 Task: In the  document essay.rtf. Insert footer and write 'www.lunaTech.com'. Find the word using Dictionary 'Moment' Use the tool word Count and display word count while typing
Action: Mouse moved to (166, 78)
Screenshot: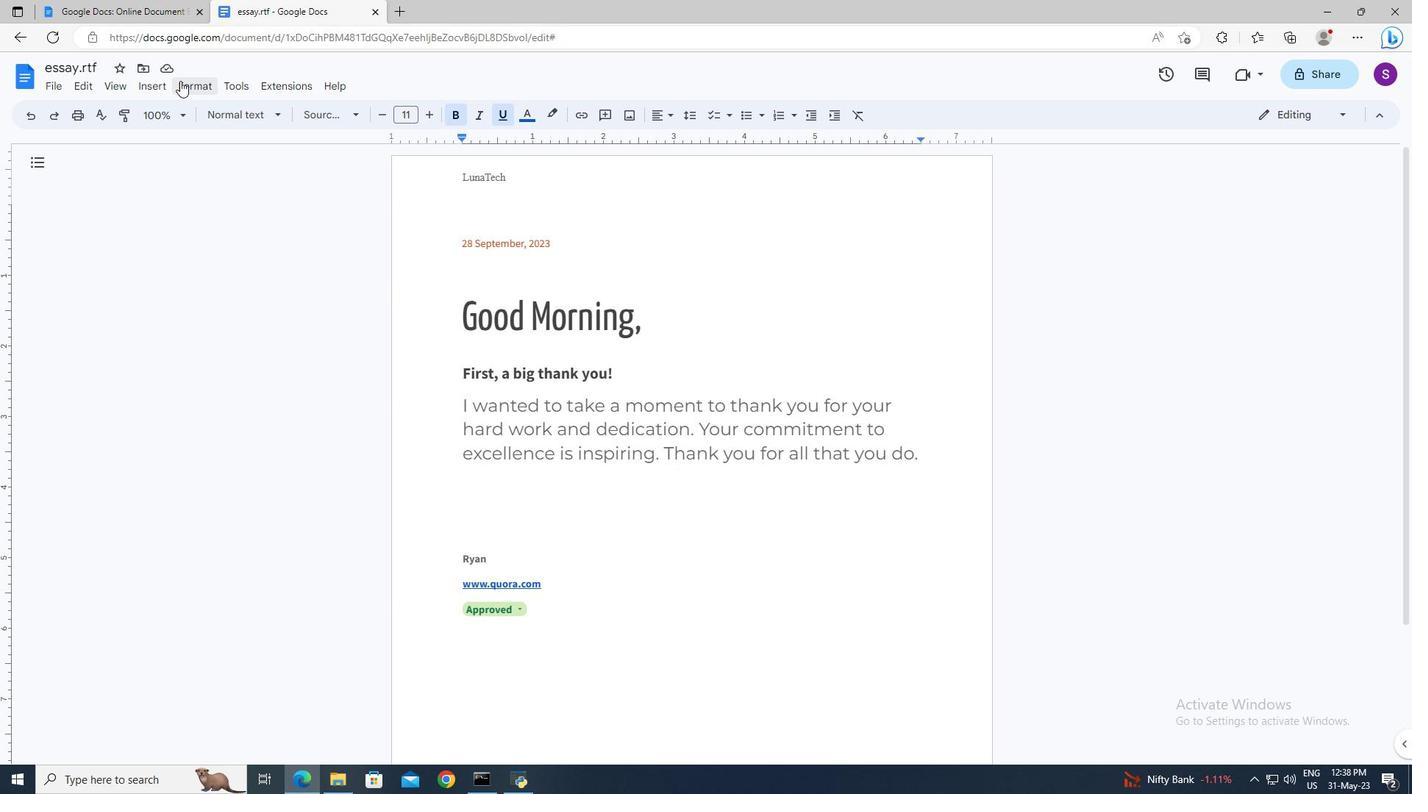 
Action: Mouse pressed left at (166, 78)
Screenshot: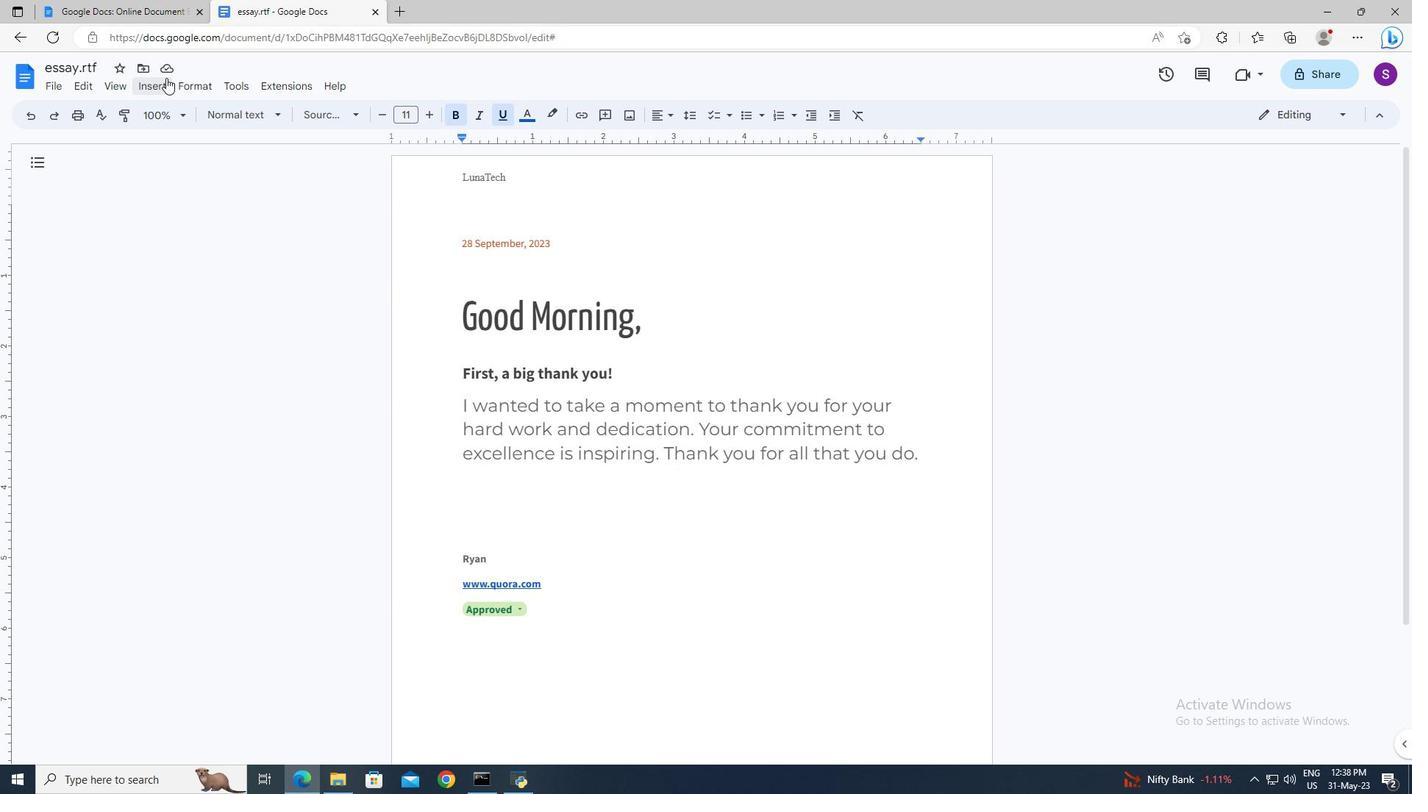 
Action: Mouse moved to (394, 476)
Screenshot: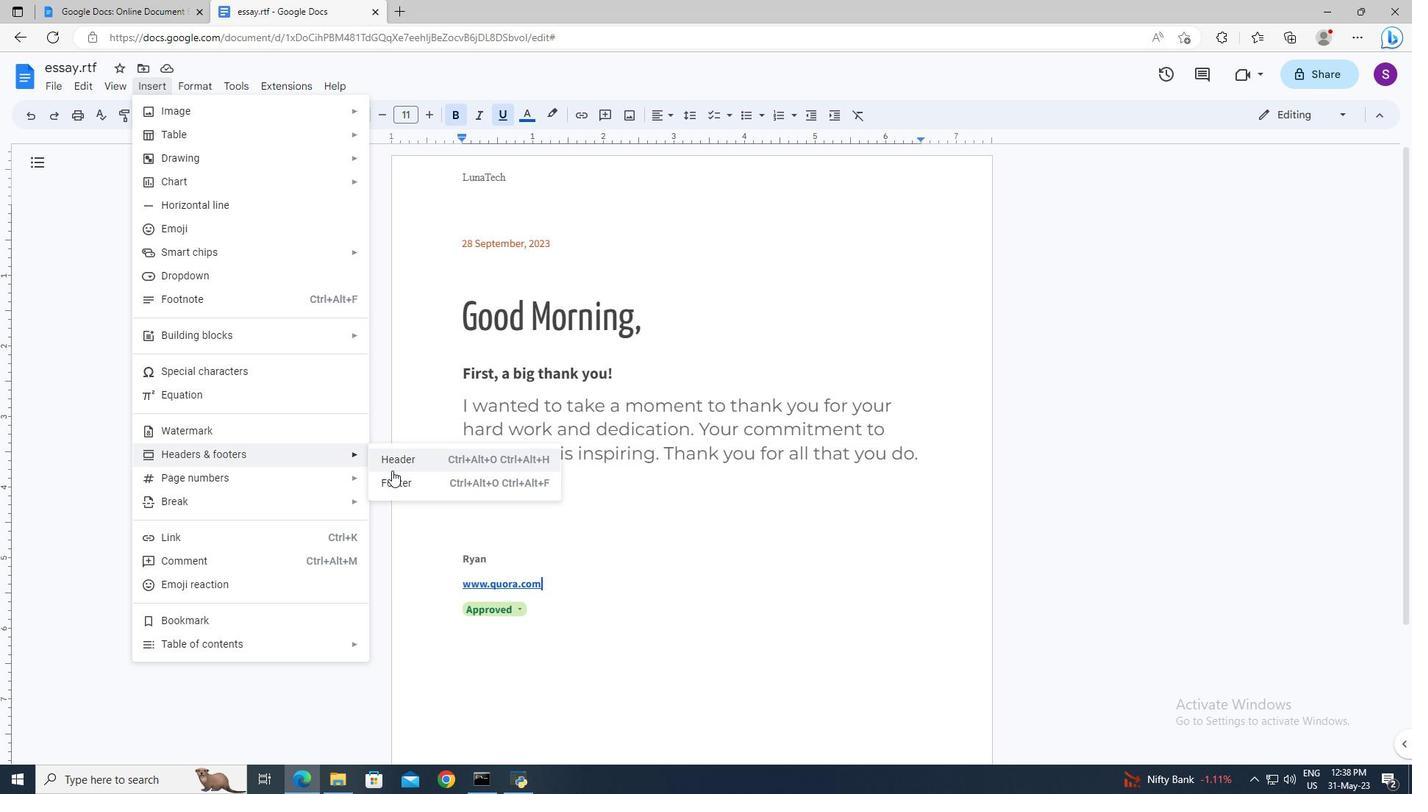 
Action: Mouse pressed left at (394, 476)
Screenshot: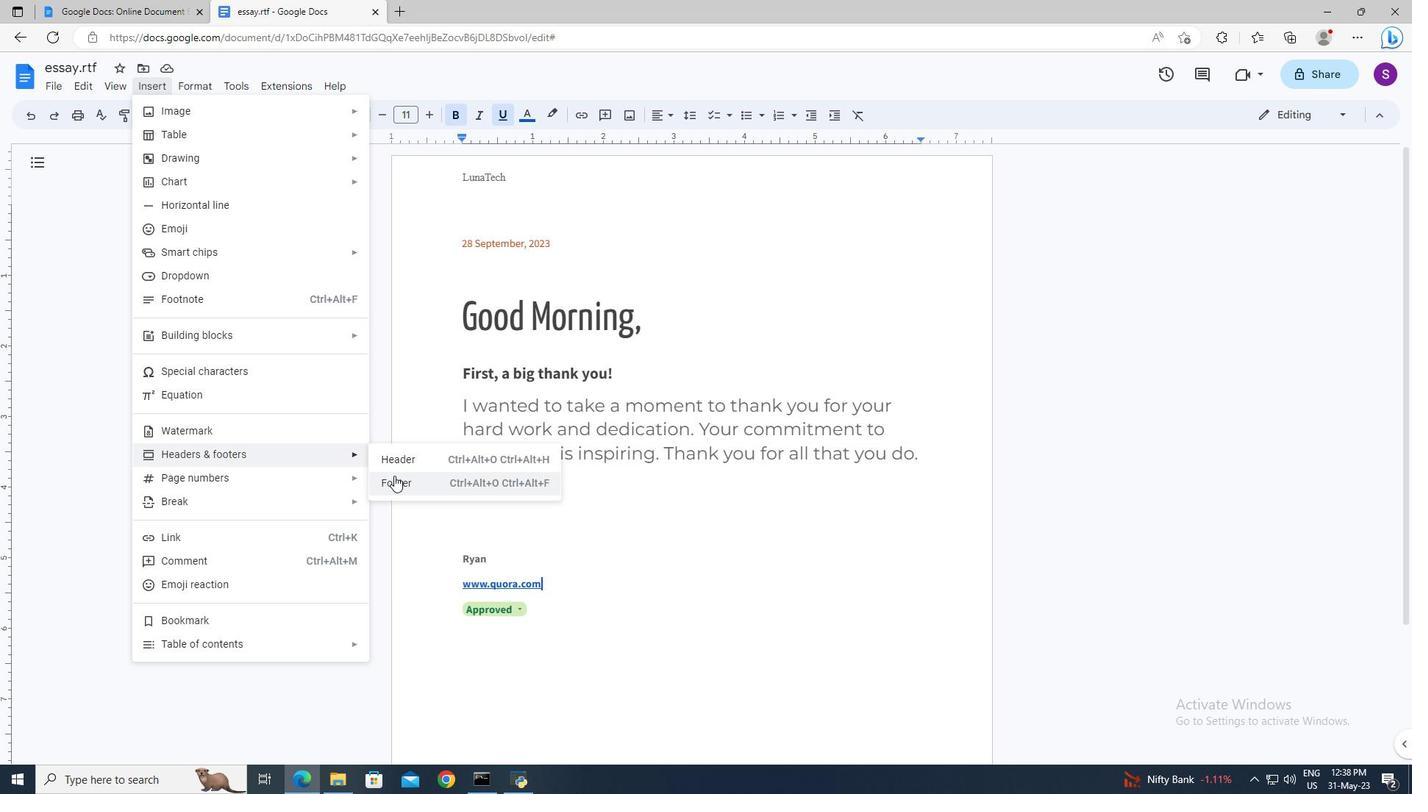 
Action: Mouse moved to (390, 475)
Screenshot: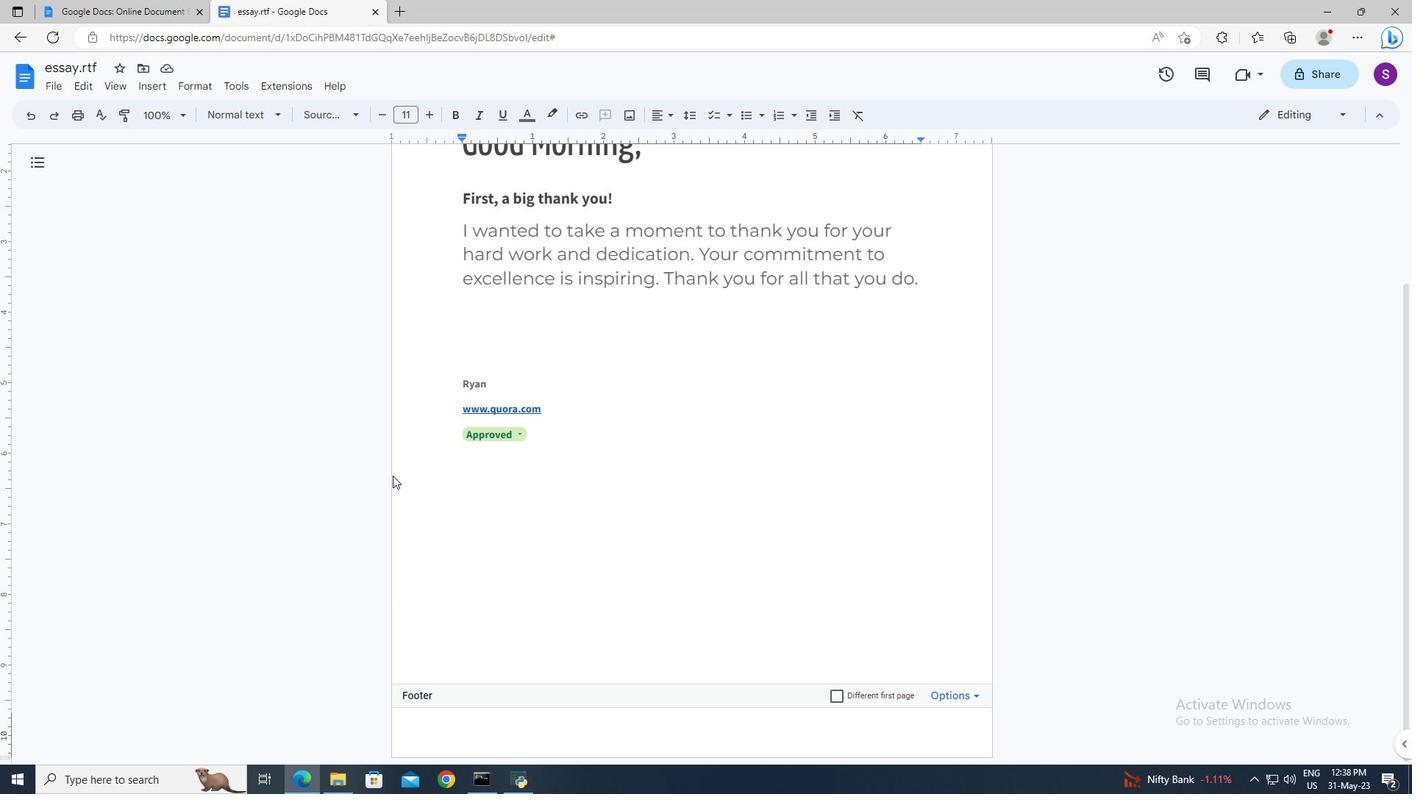 
Action: Key pressed www.luna<Key.shift>Tech.com
Screenshot: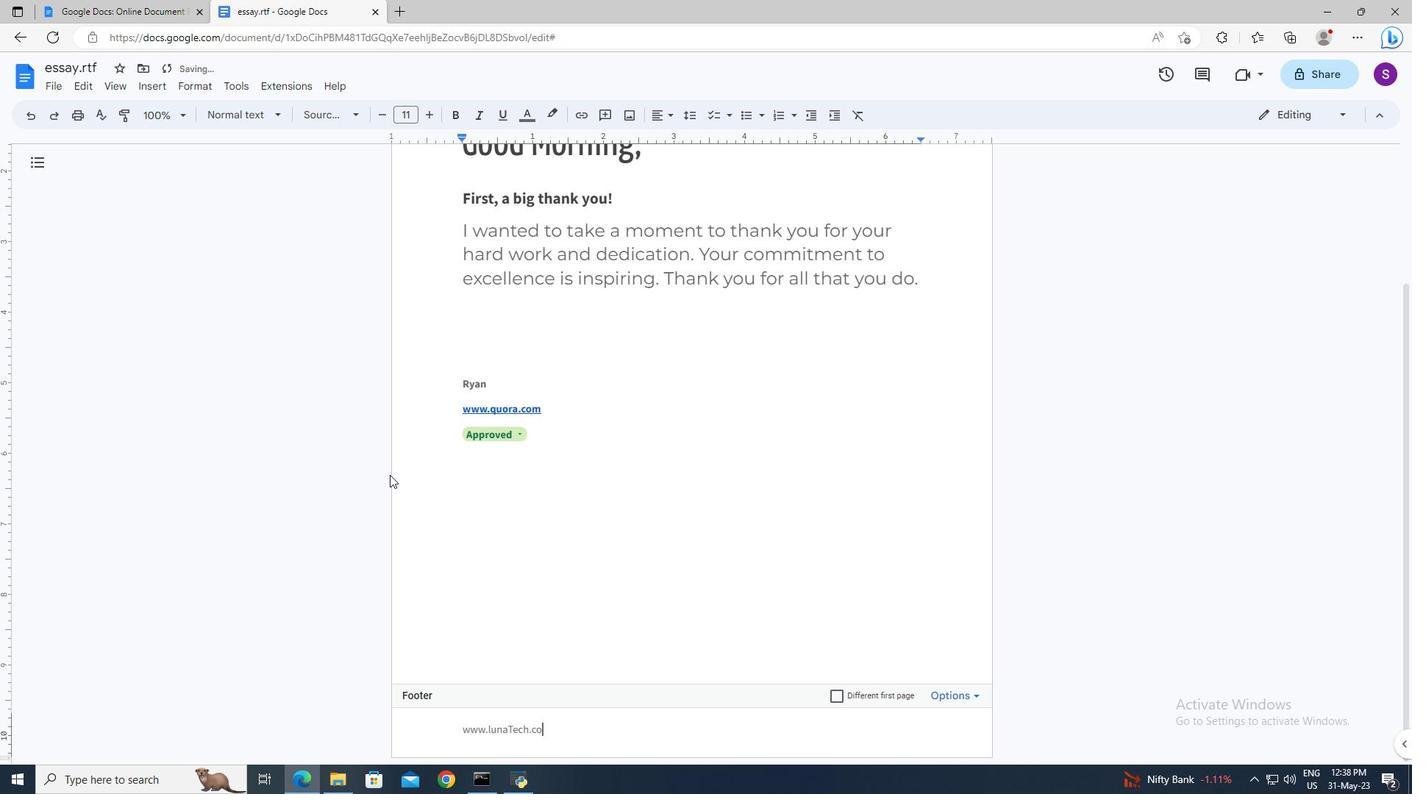
Action: Mouse moved to (456, 460)
Screenshot: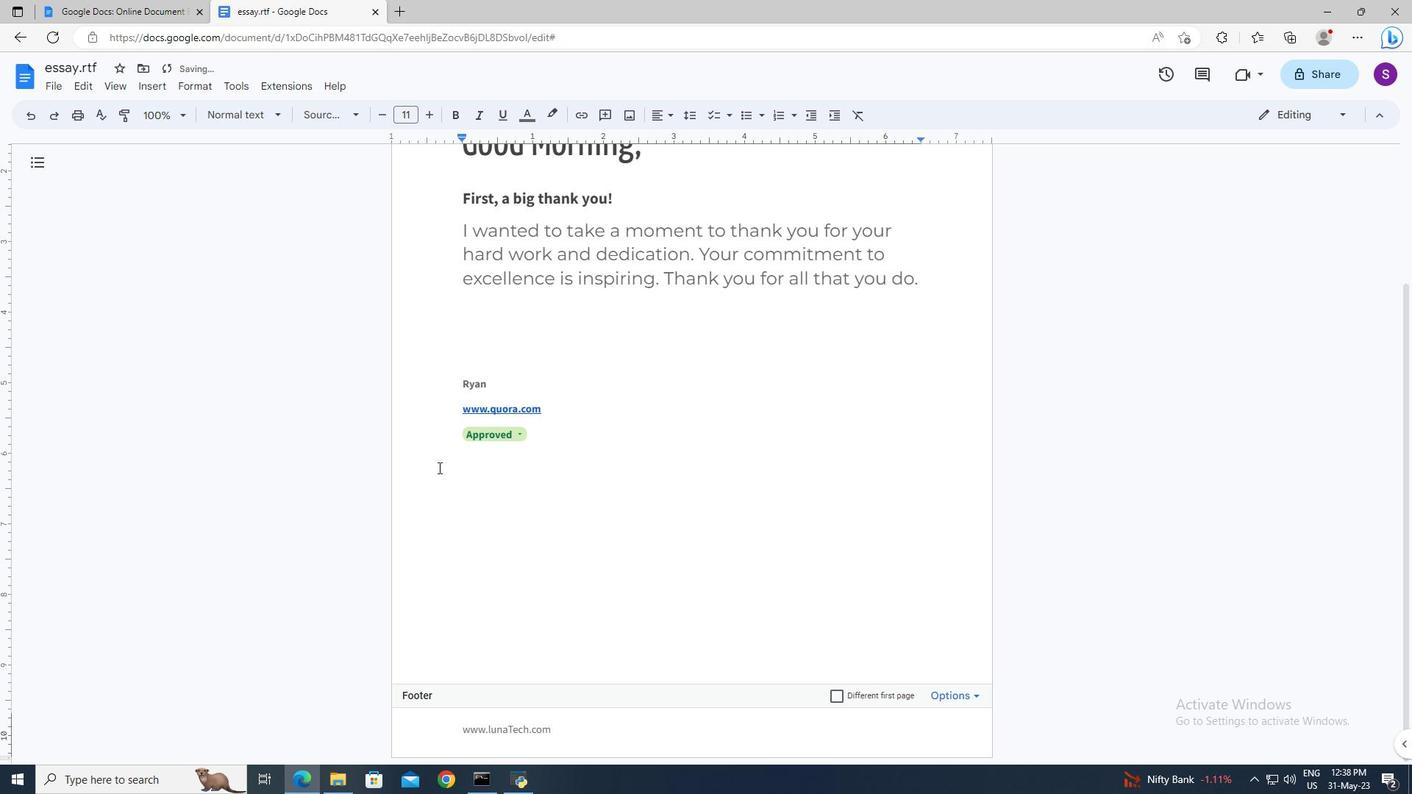 
Action: Mouse scrolled (456, 461) with delta (0, 0)
Screenshot: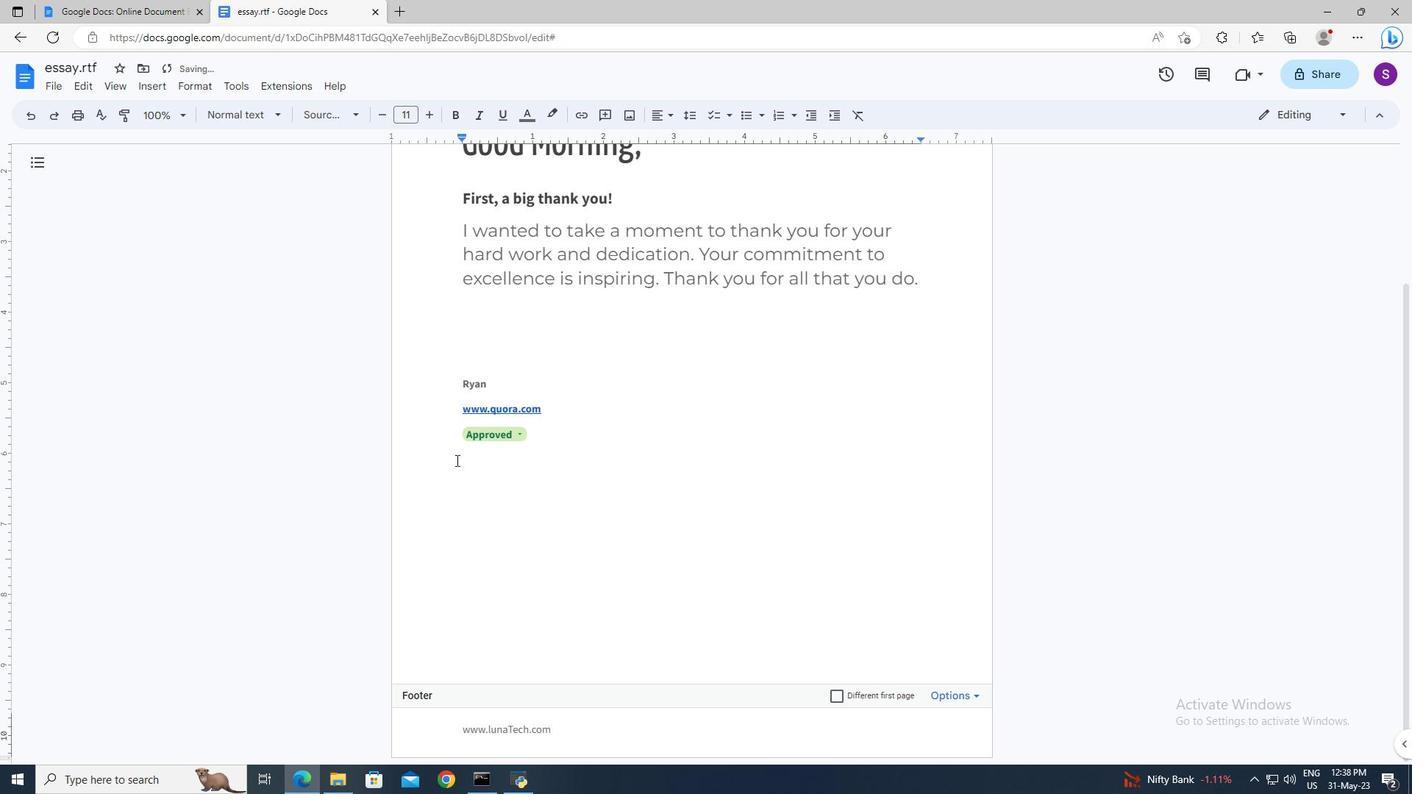 
Action: Mouse scrolled (456, 461) with delta (0, 0)
Screenshot: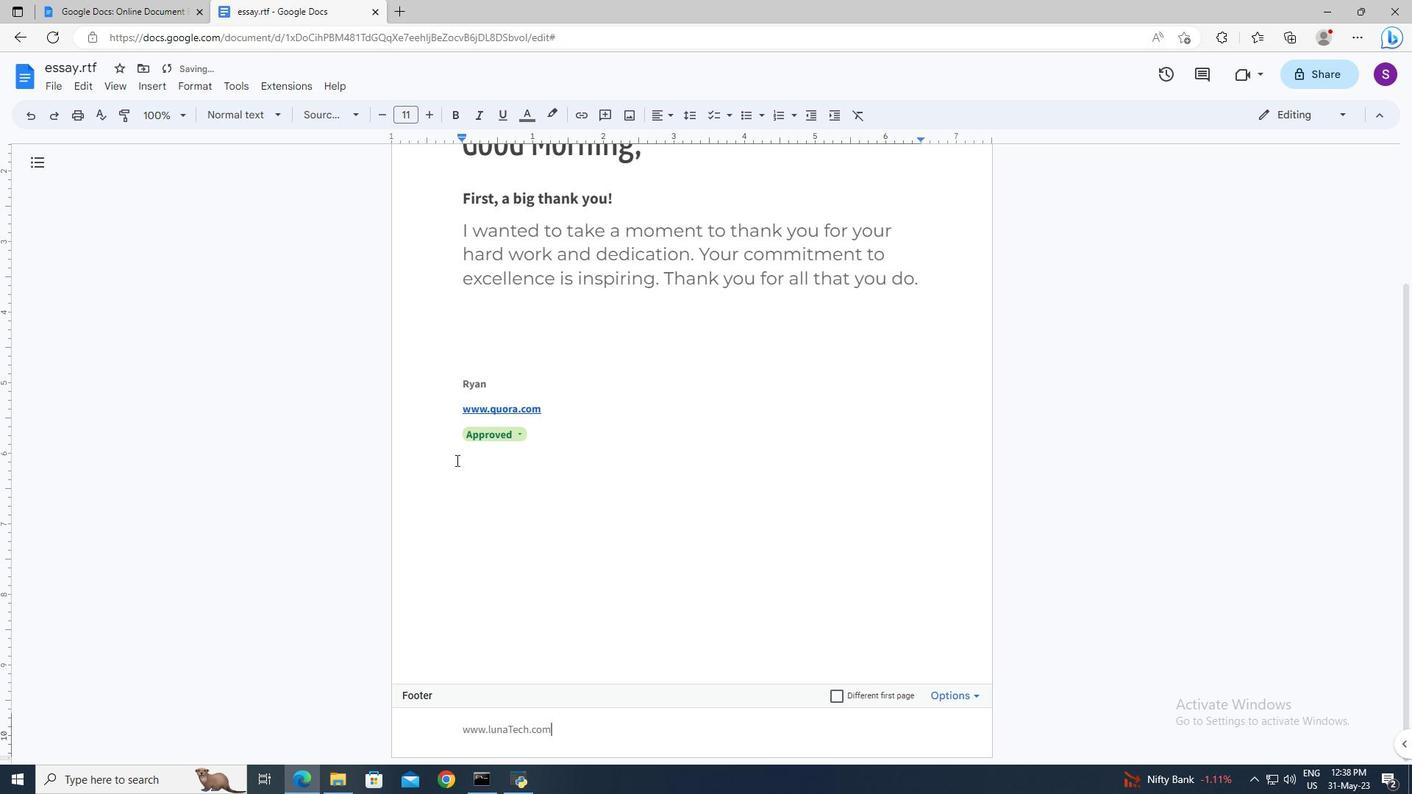 
Action: Mouse moved to (443, 416)
Screenshot: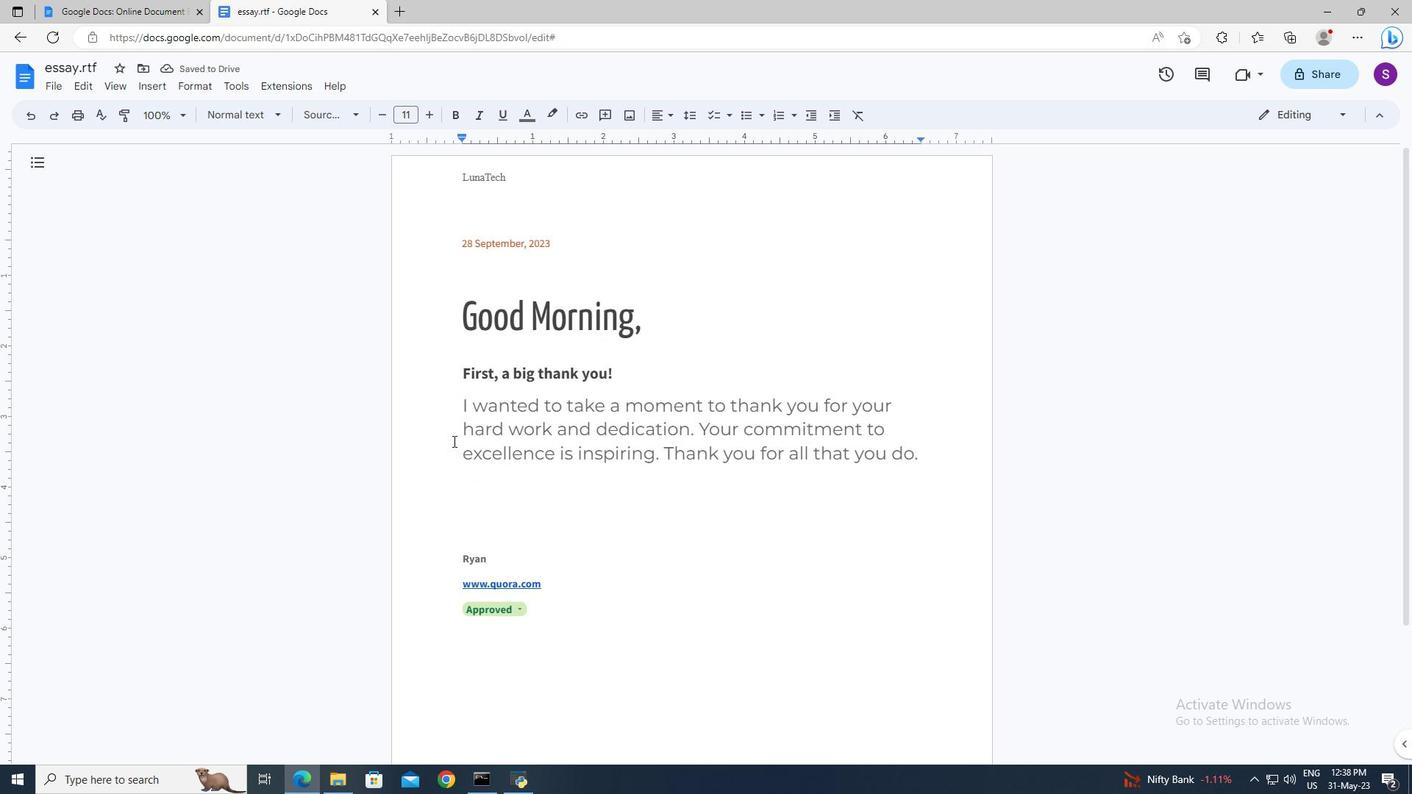 
Action: Mouse pressed left at (443, 416)
Screenshot: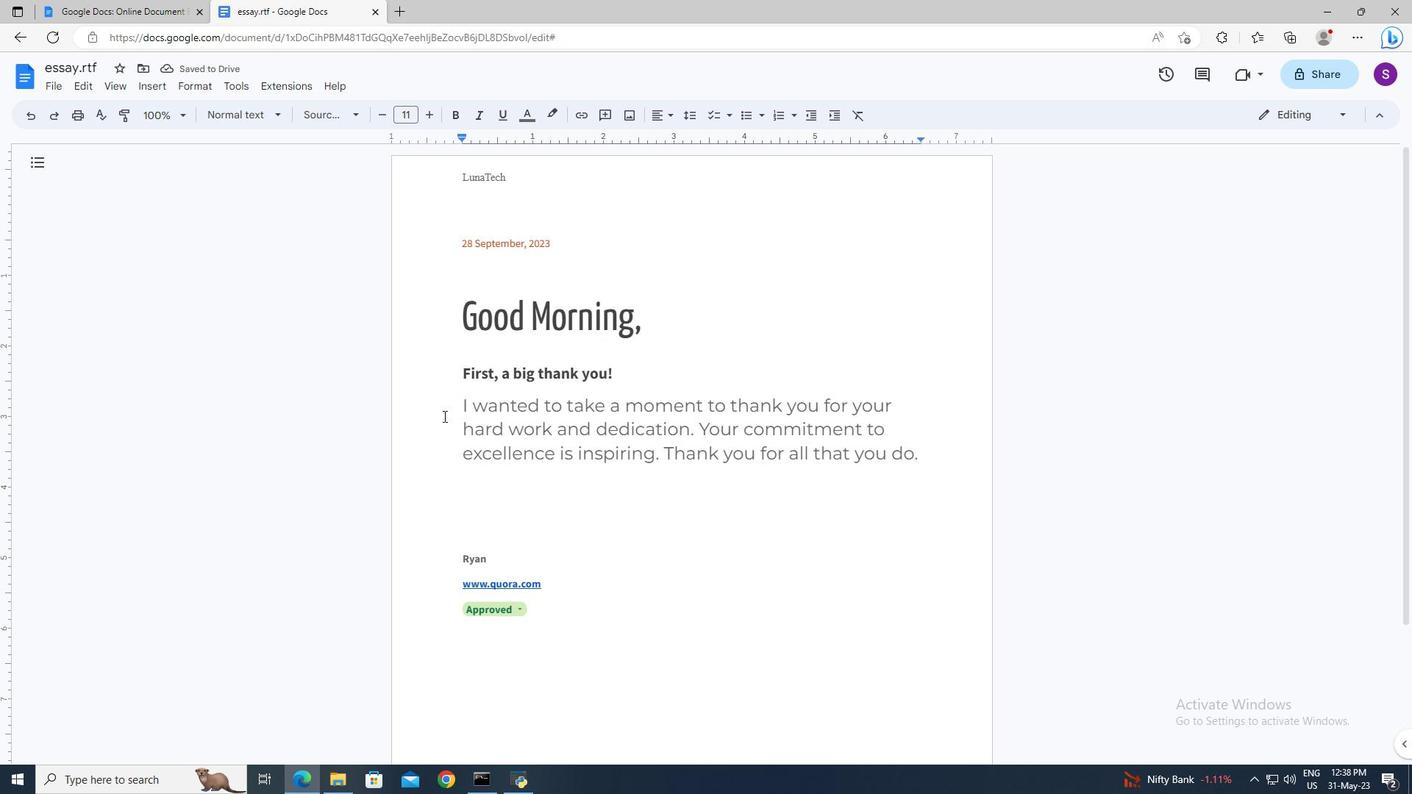 
Action: Mouse moved to (243, 91)
Screenshot: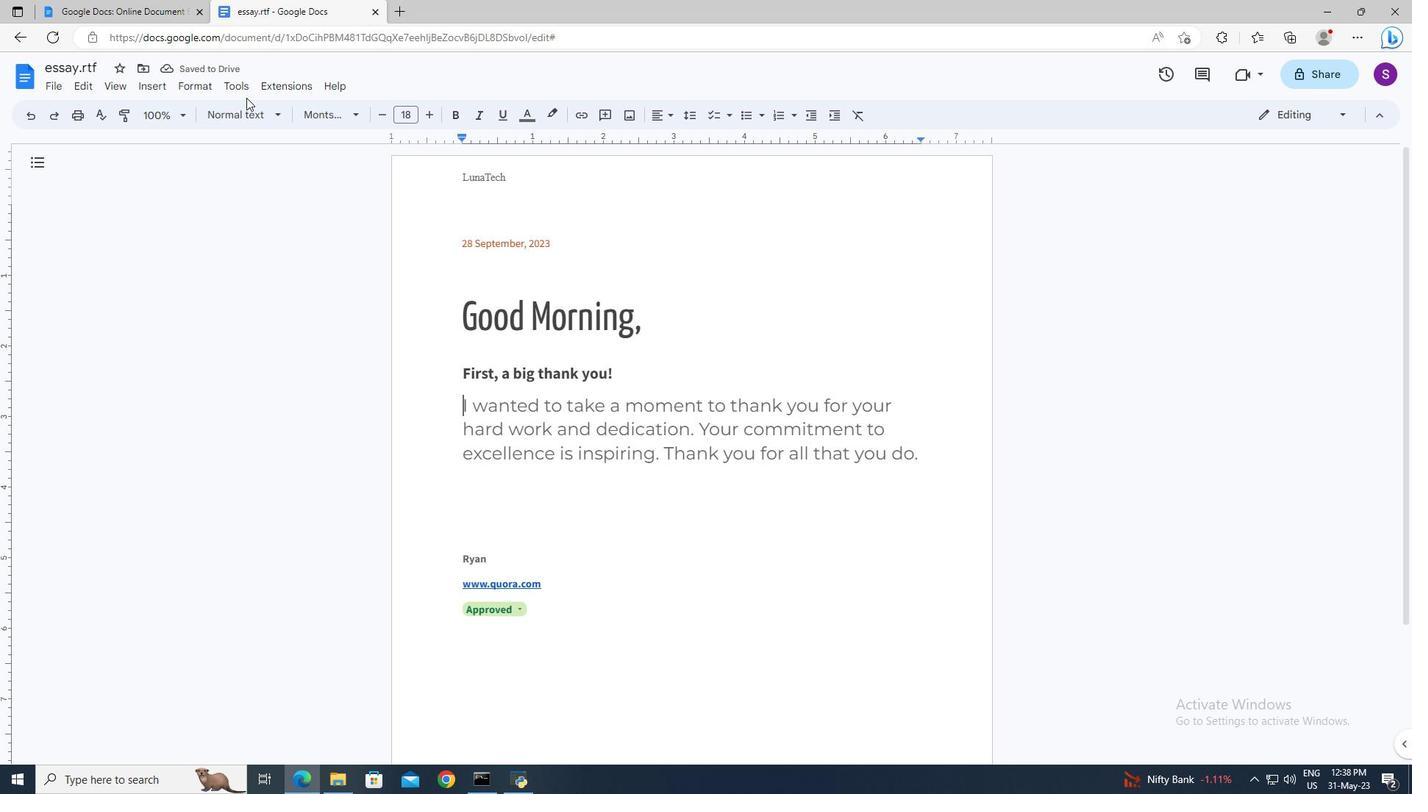 
Action: Mouse pressed left at (243, 91)
Screenshot: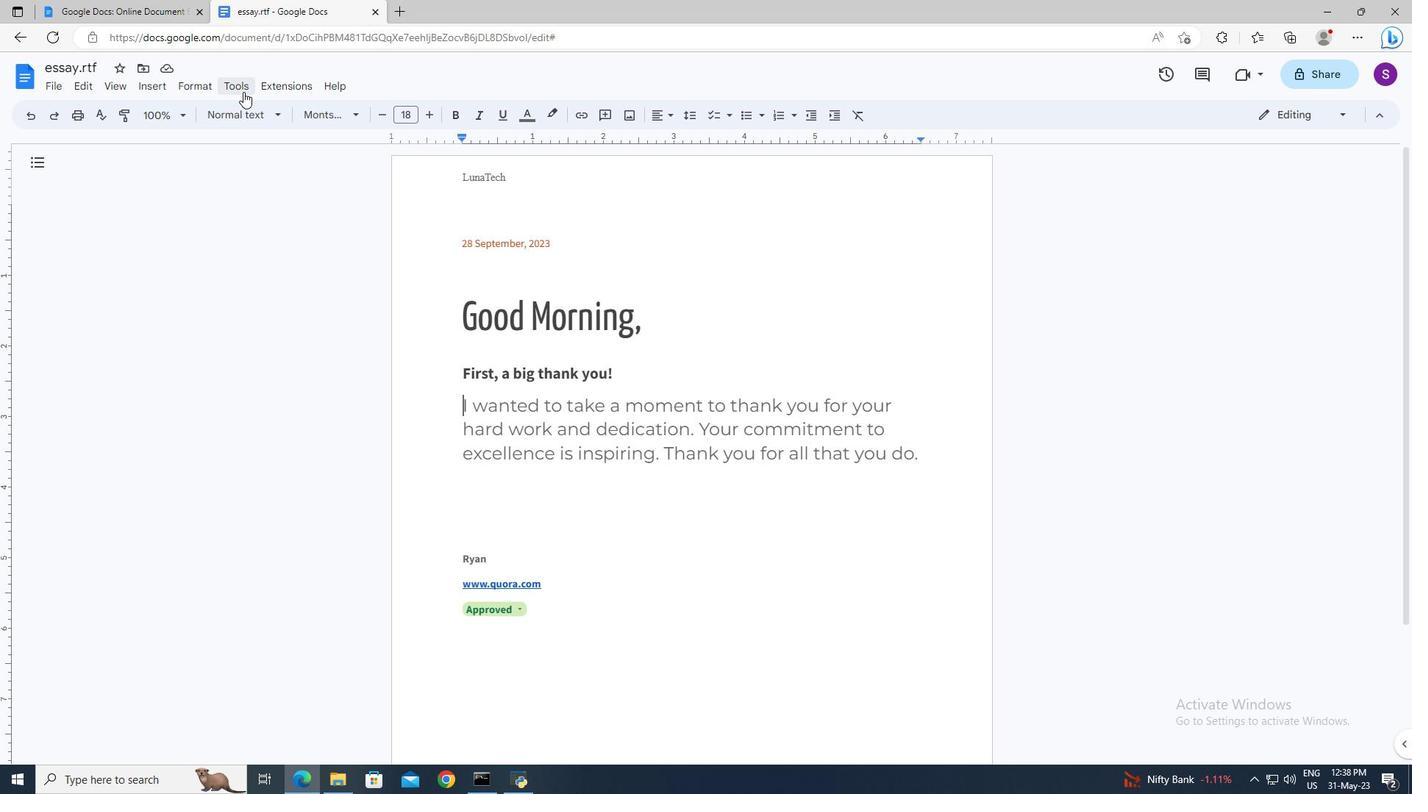 
Action: Mouse moved to (286, 306)
Screenshot: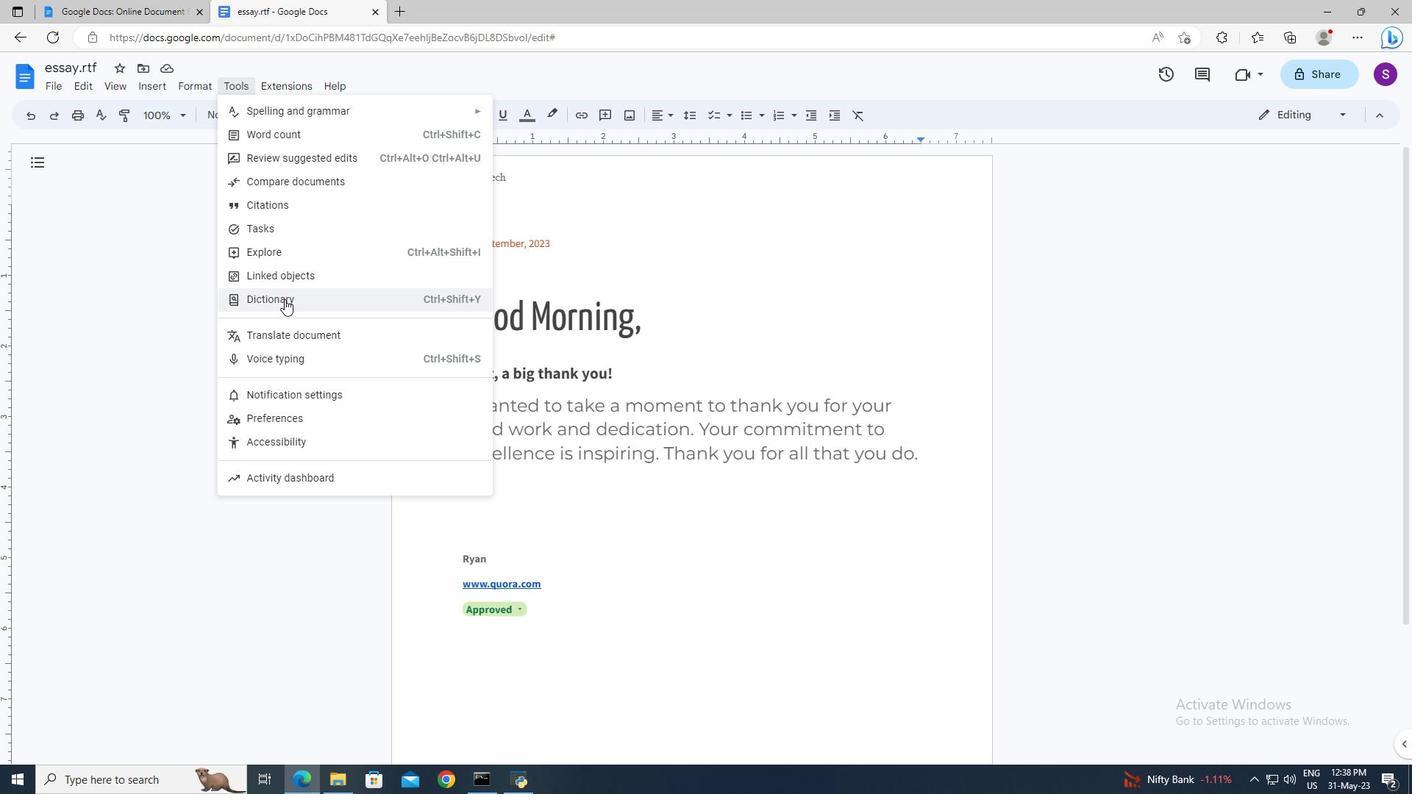 
Action: Mouse pressed left at (286, 306)
Screenshot: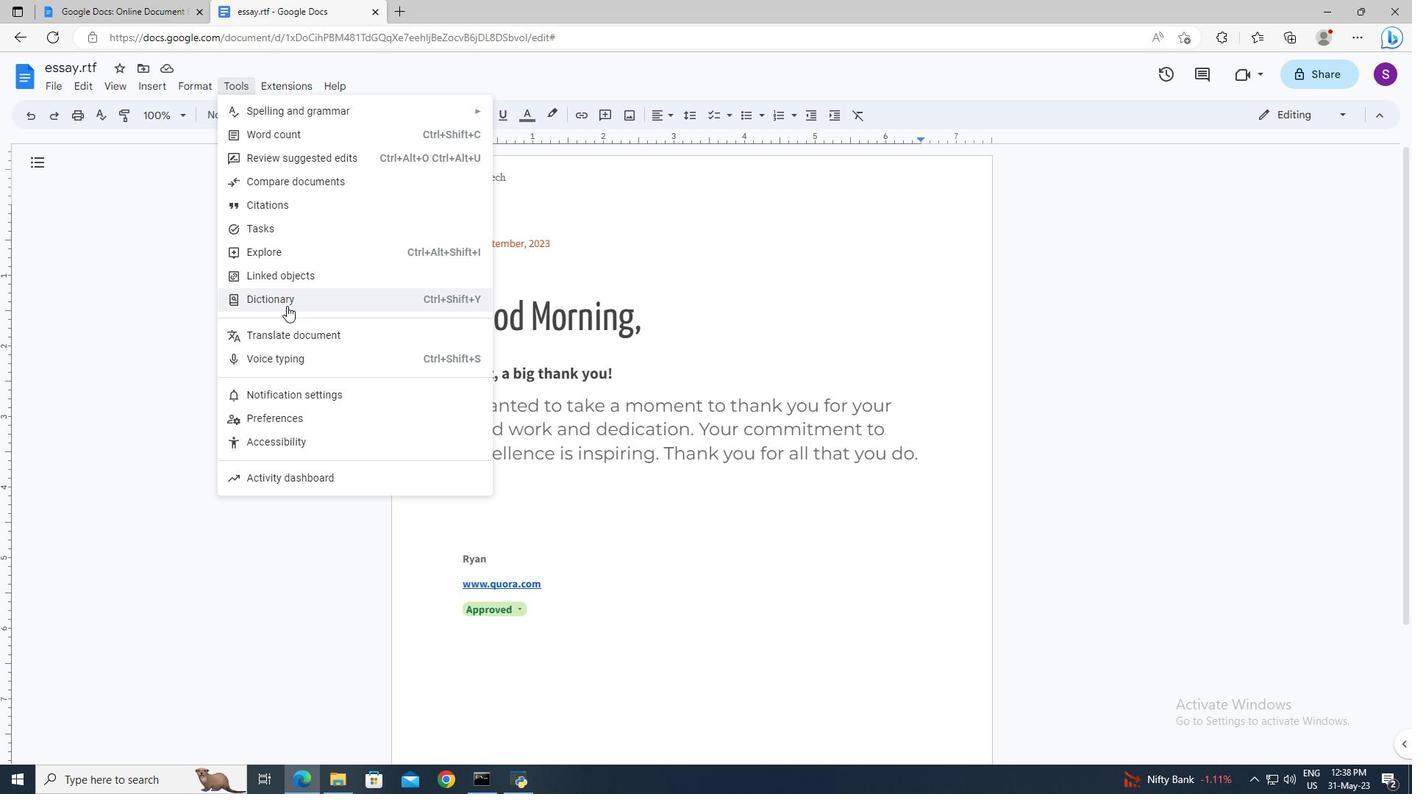 
Action: Mouse moved to (1247, 163)
Screenshot: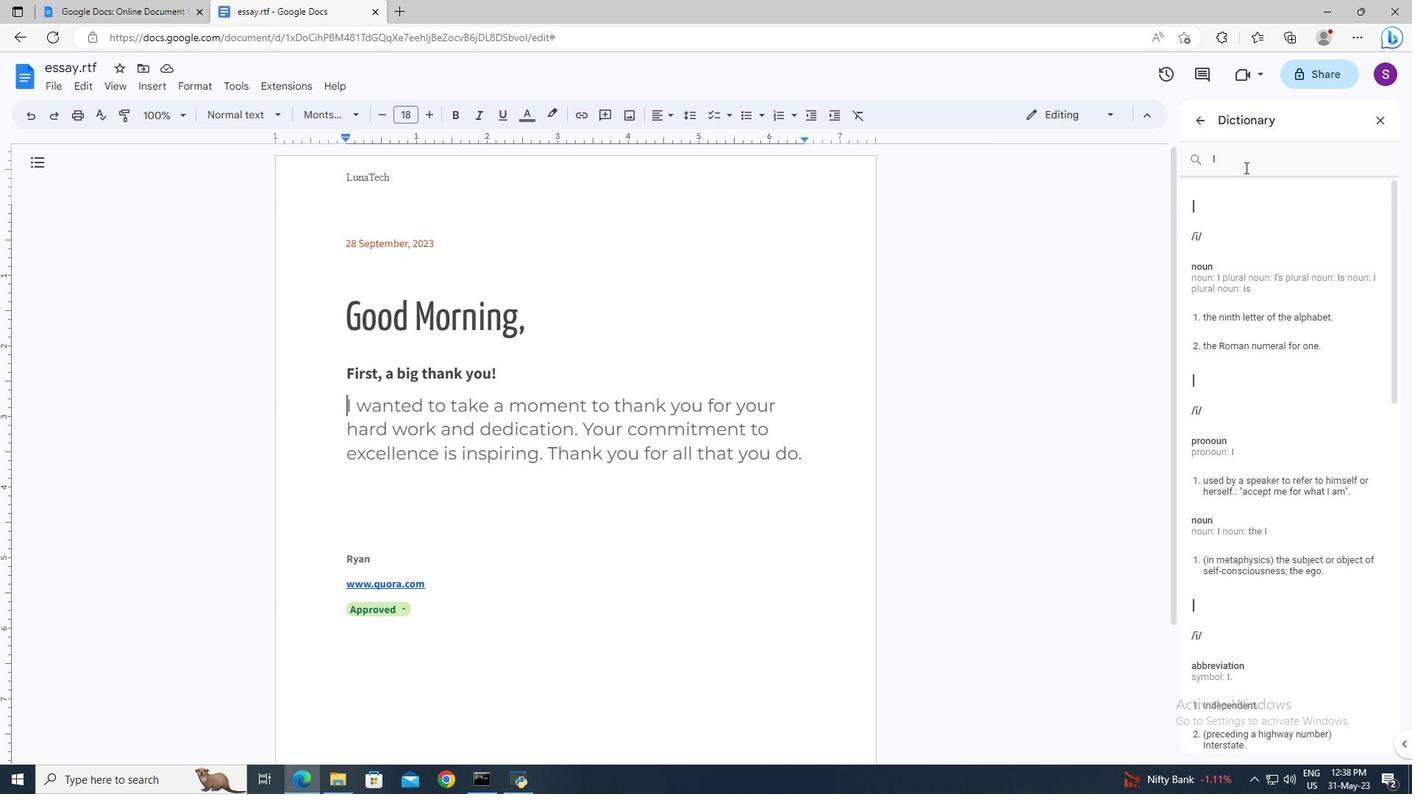 
Action: Mouse pressed left at (1247, 163)
Screenshot: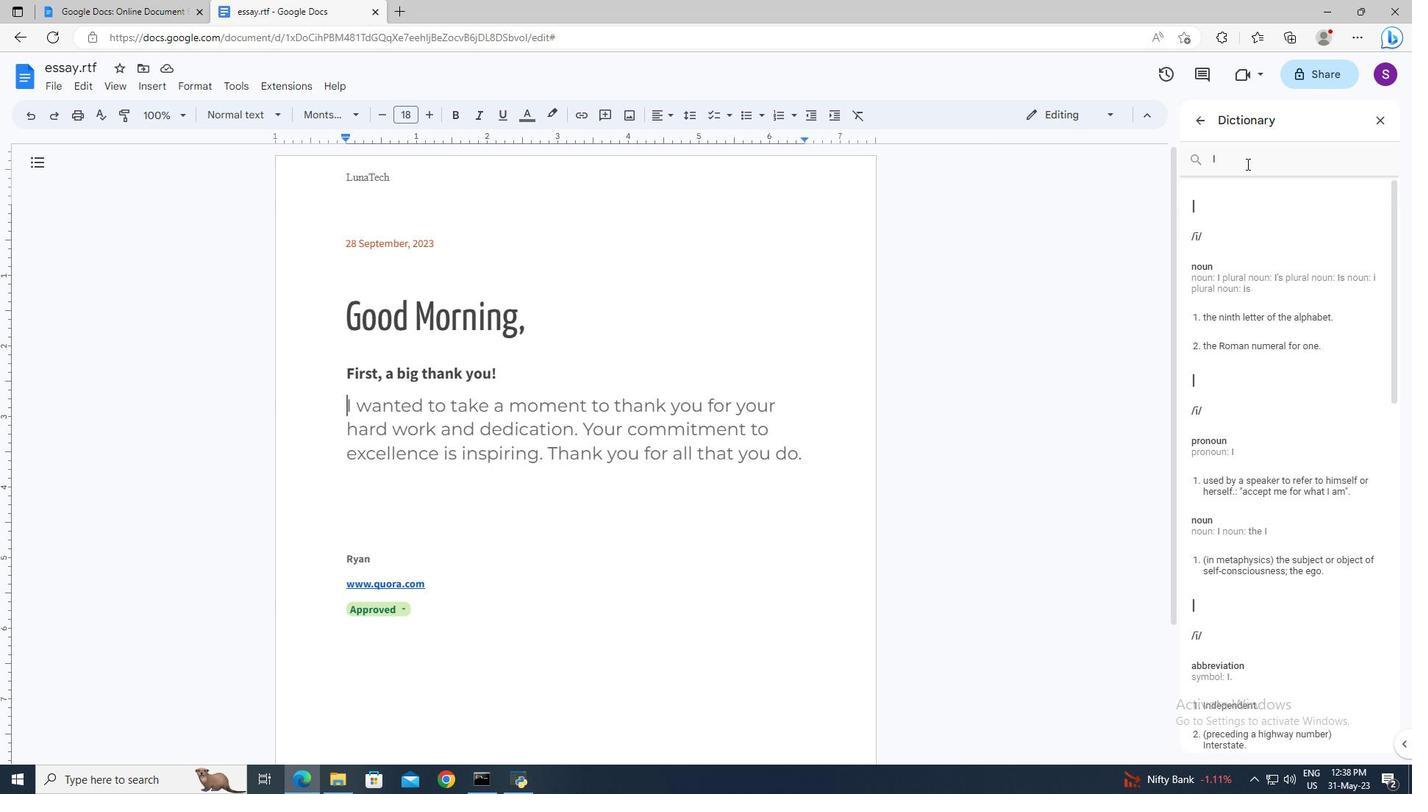 
Action: Key pressed <Key.backspace><Key.shift>Moment<Key.enter>
Screenshot: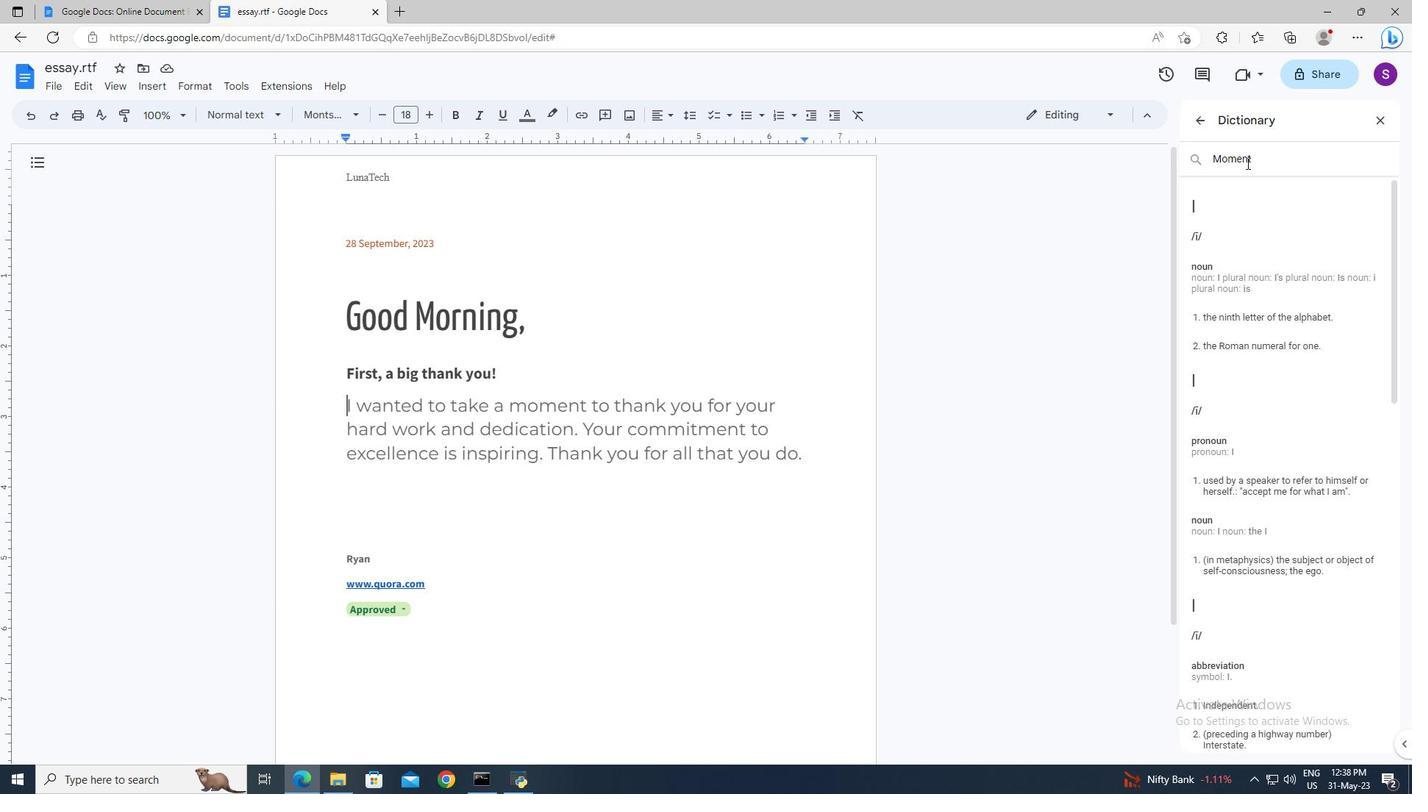 
Action: Mouse moved to (242, 88)
Screenshot: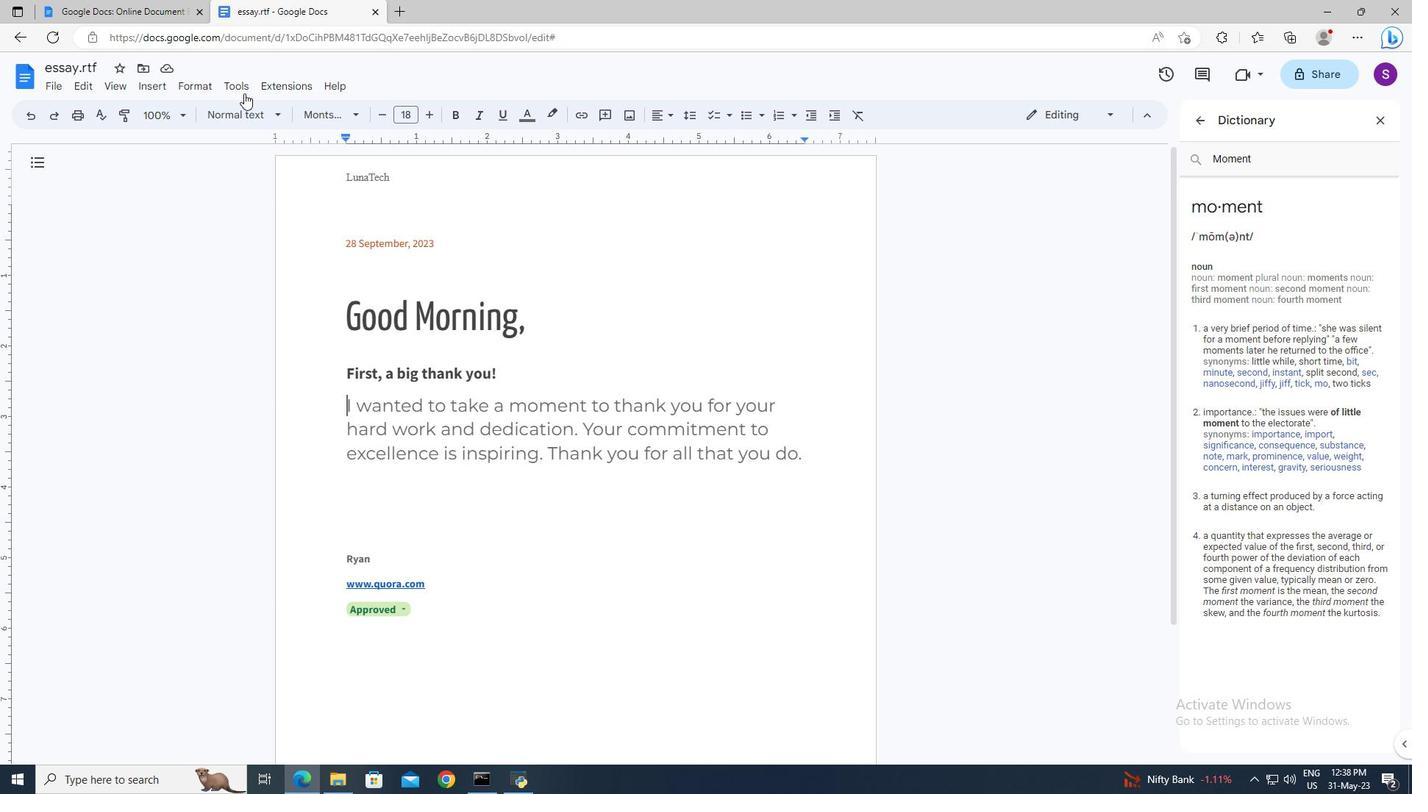 
Action: Mouse pressed left at (242, 88)
Screenshot: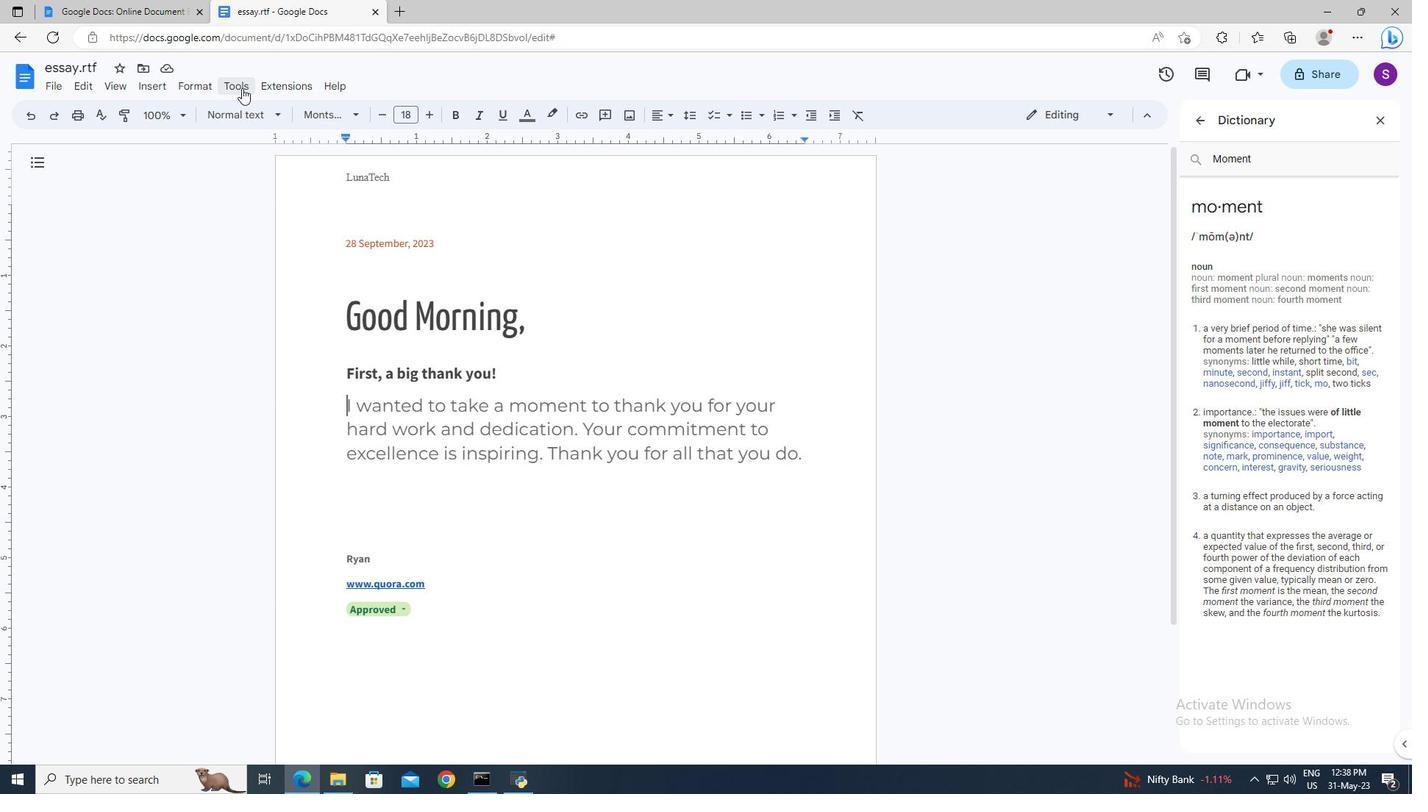 
Action: Mouse moved to (445, 133)
Screenshot: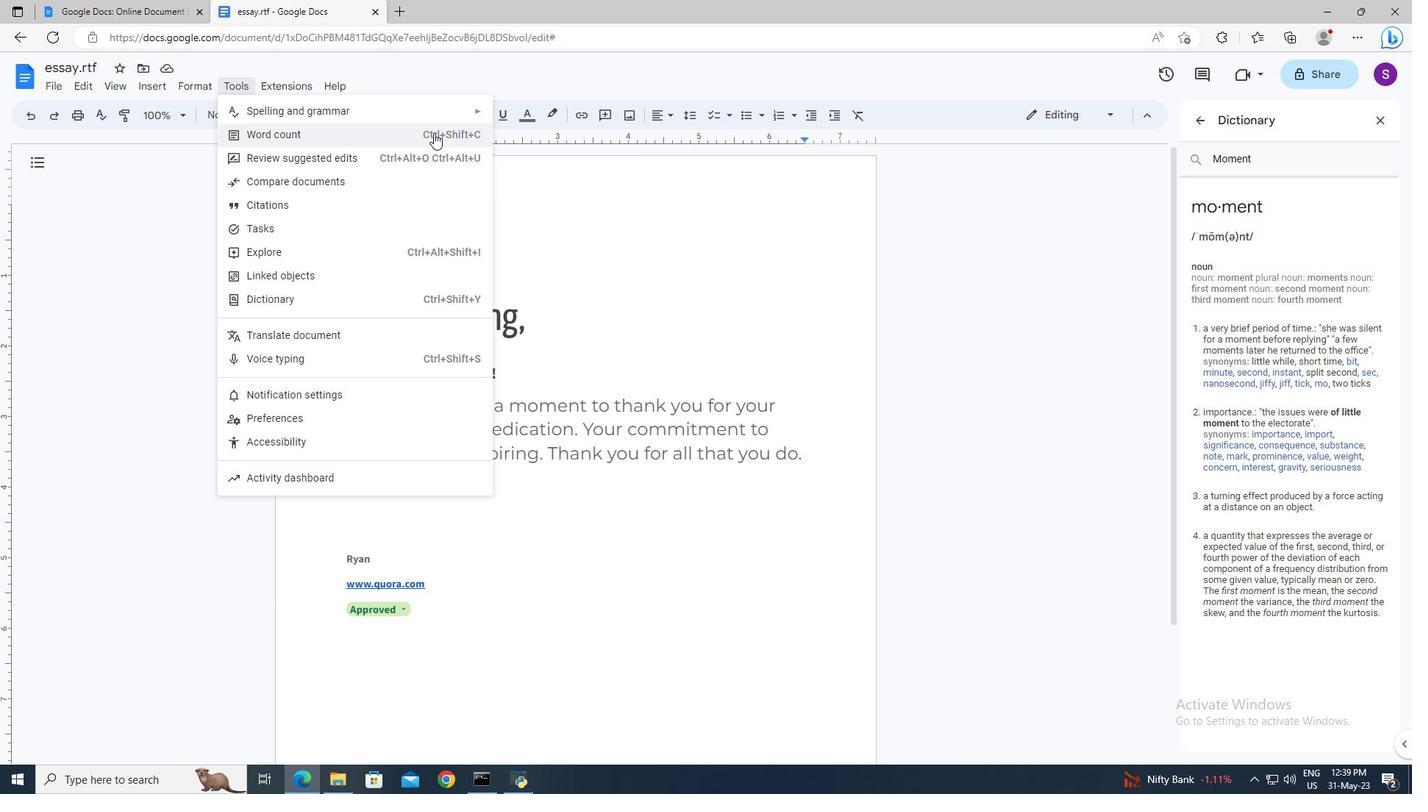 
Action: Mouse pressed left at (445, 133)
Screenshot: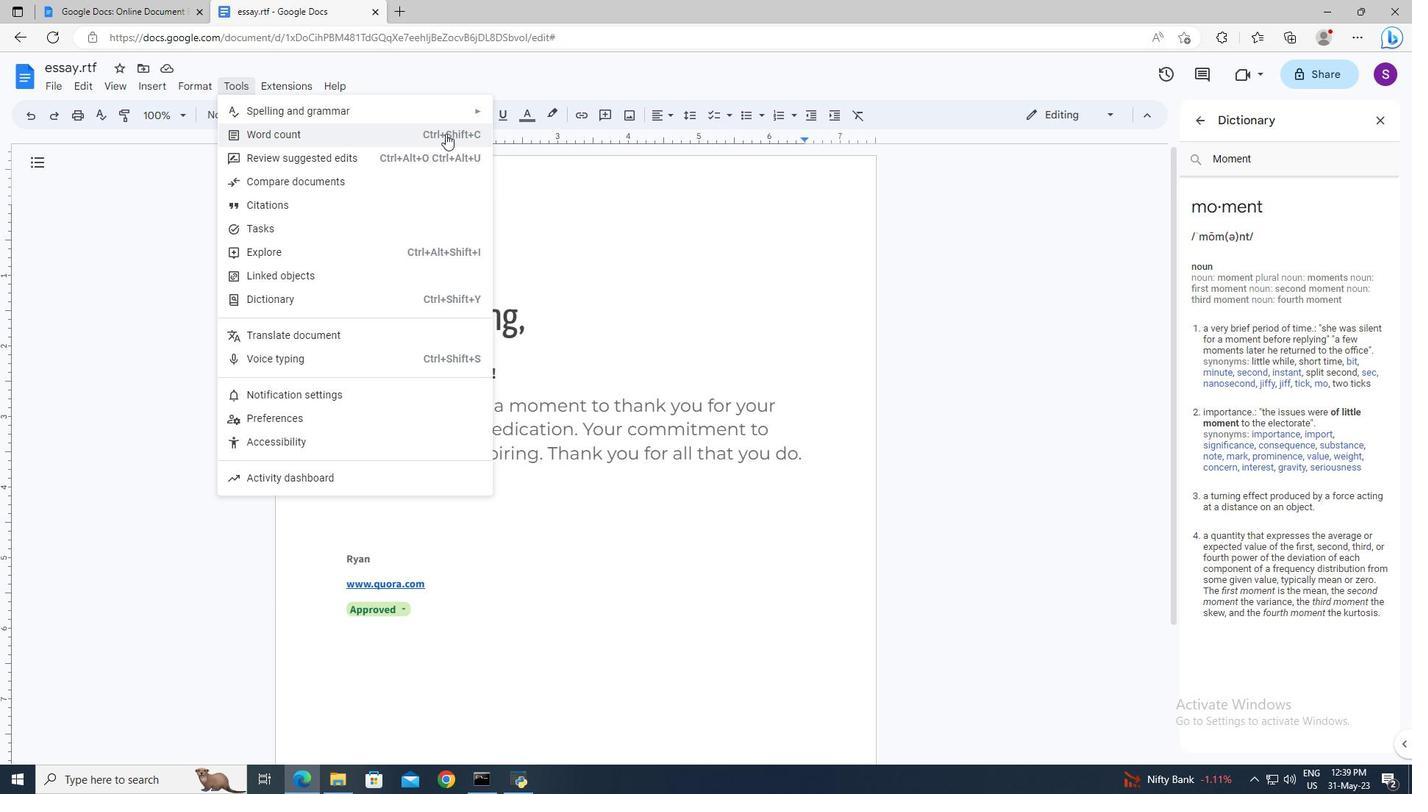 
Action: Mouse moved to (611, 479)
Screenshot: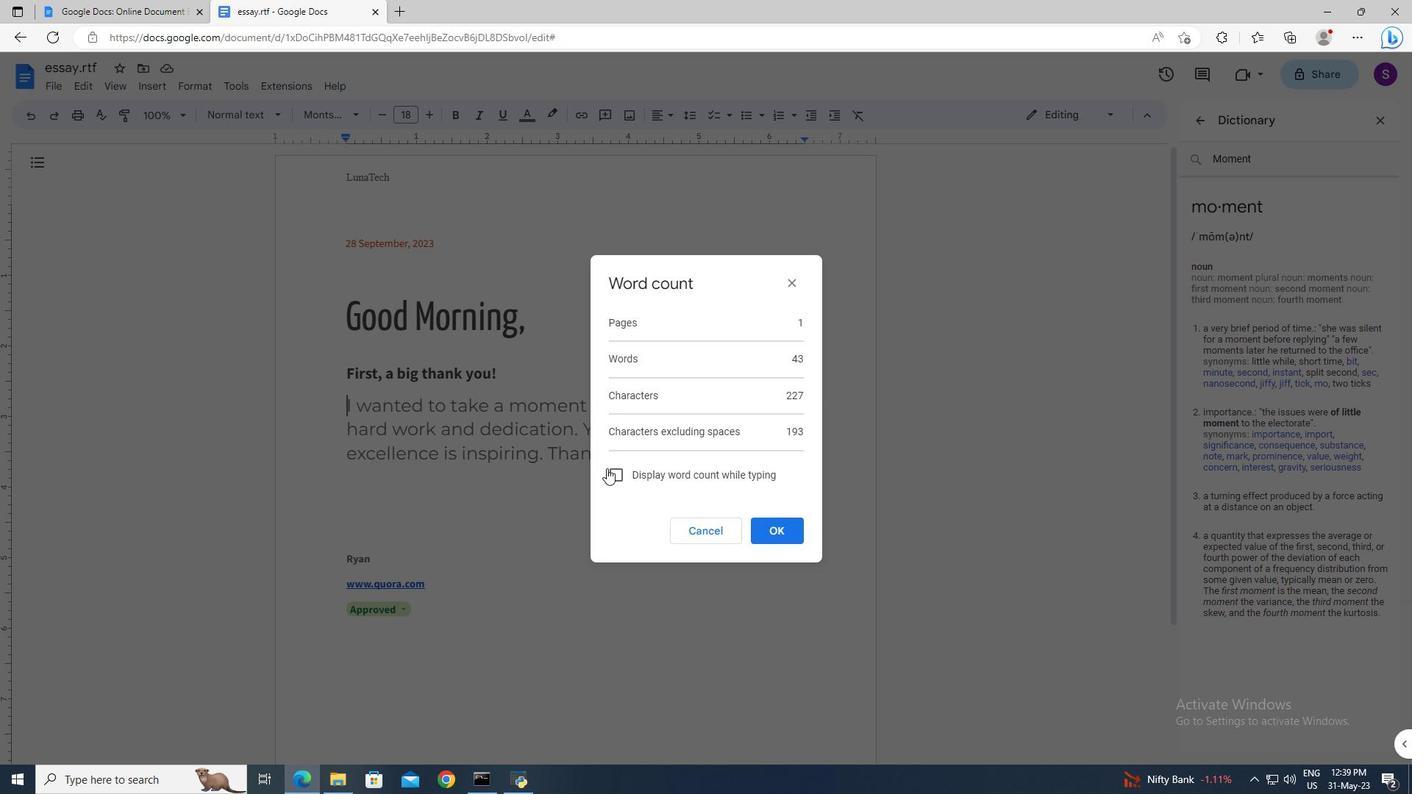 
Action: Mouse pressed left at (611, 479)
Screenshot: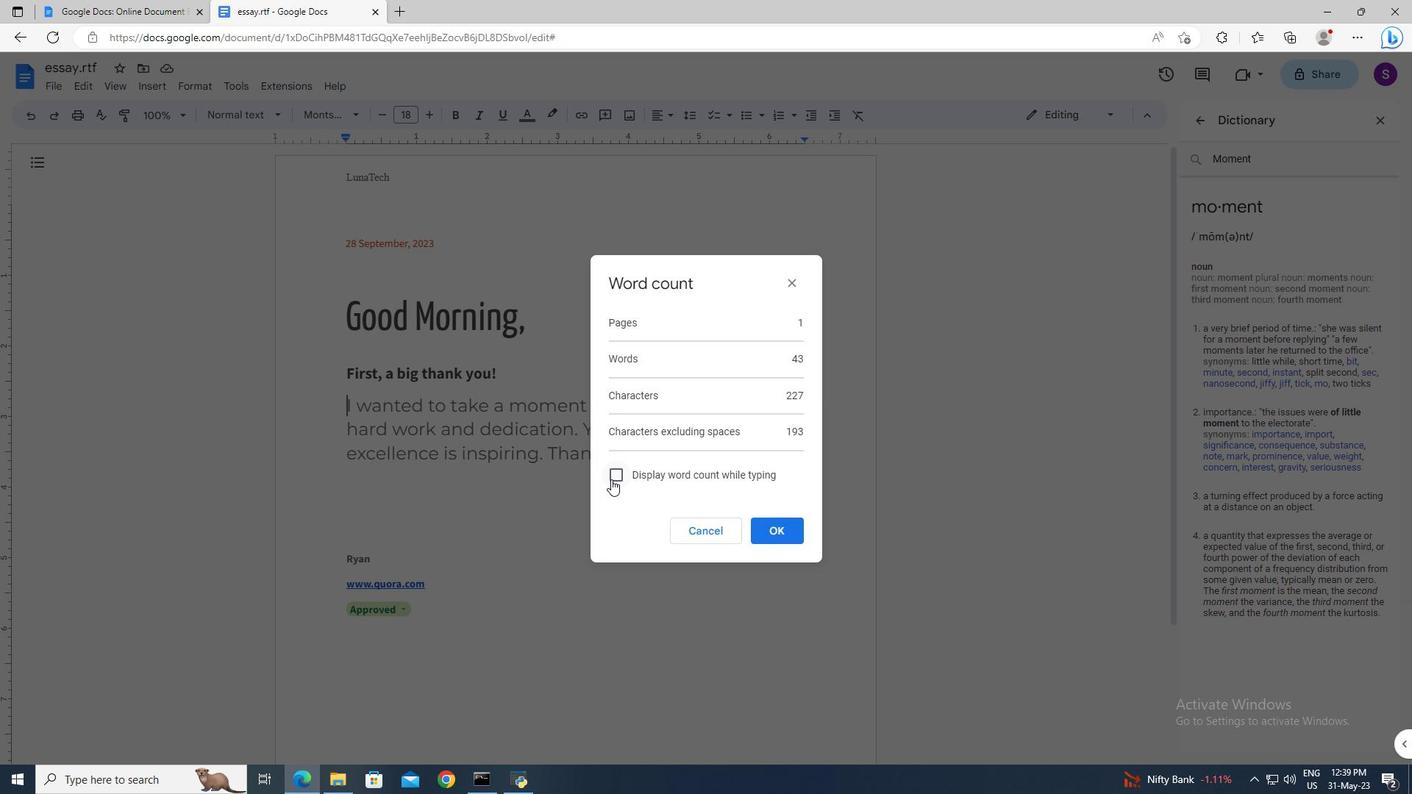 
Action: Mouse moved to (779, 527)
Screenshot: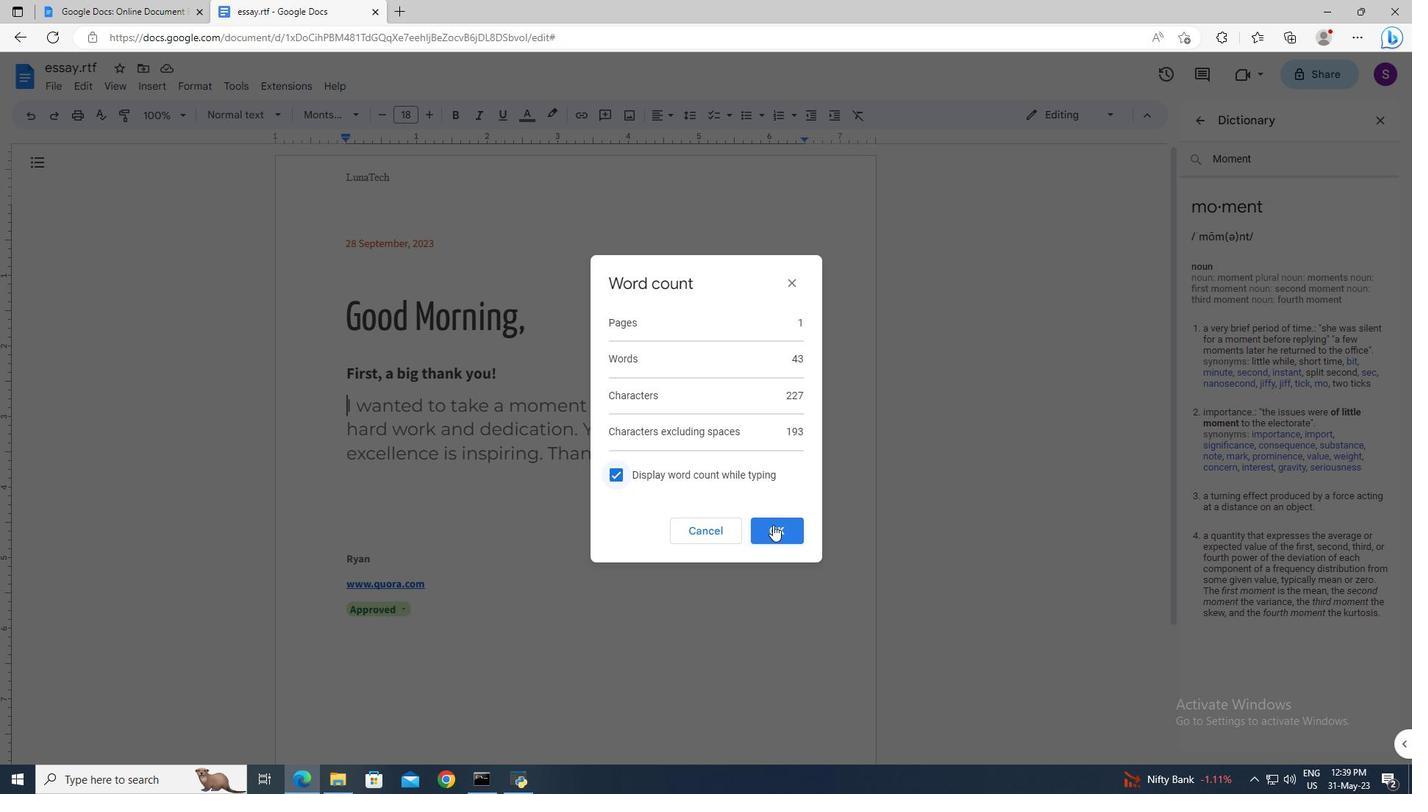
Action: Mouse pressed left at (779, 527)
Screenshot: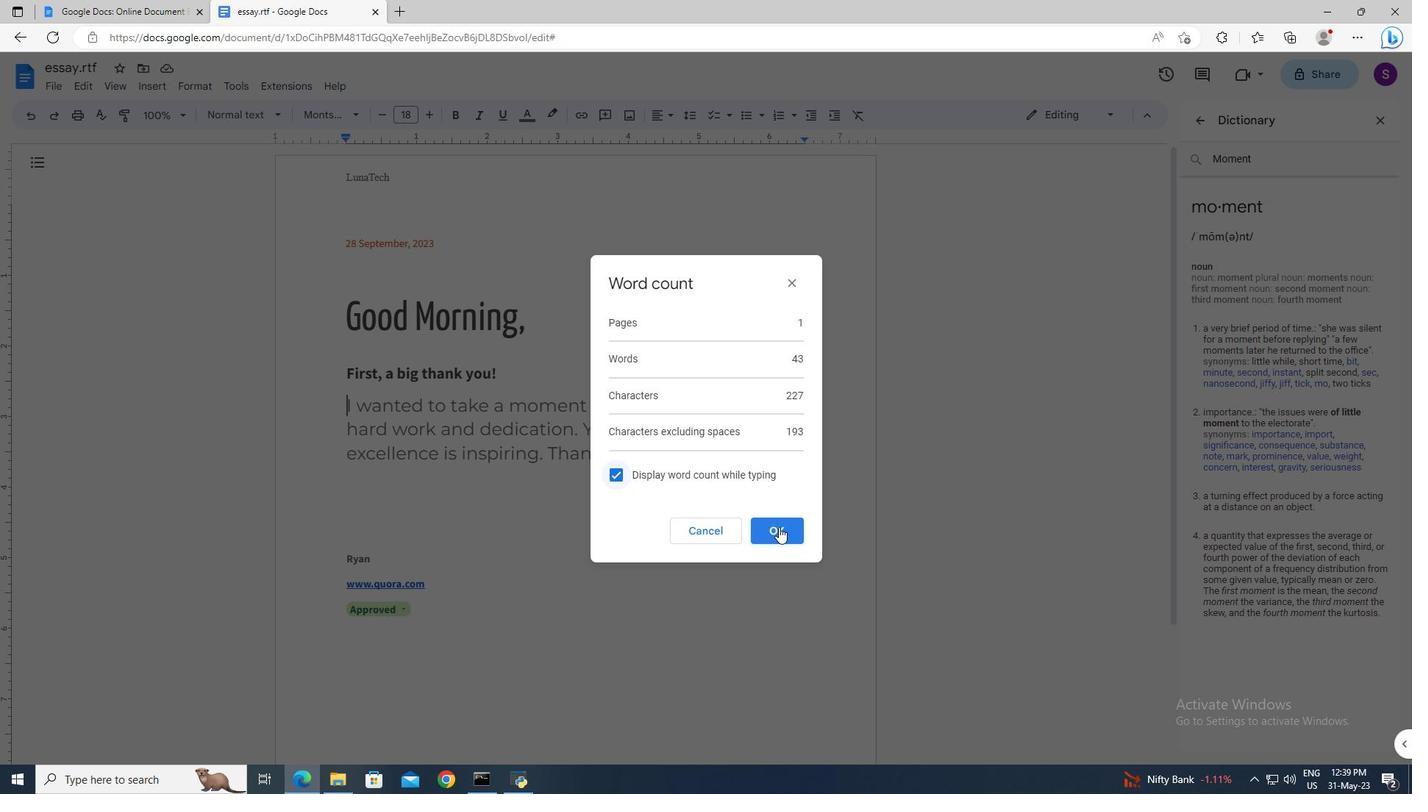 
